 Task: Set the image chroma for mosaic bridge stream output to "--bluescreen-v".
Action: Mouse moved to (110, 13)
Screenshot: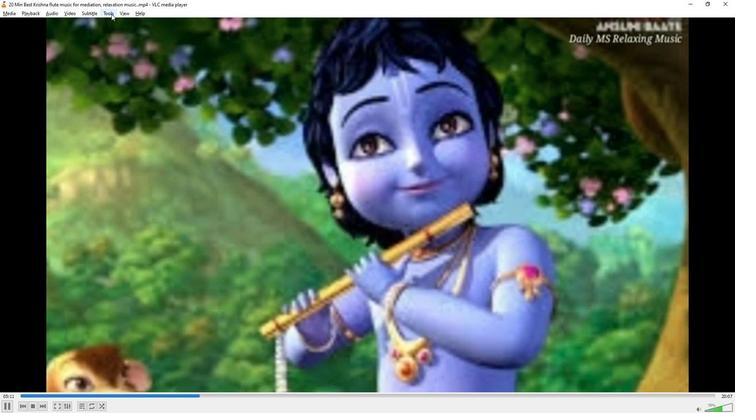 
Action: Mouse pressed left at (110, 13)
Screenshot: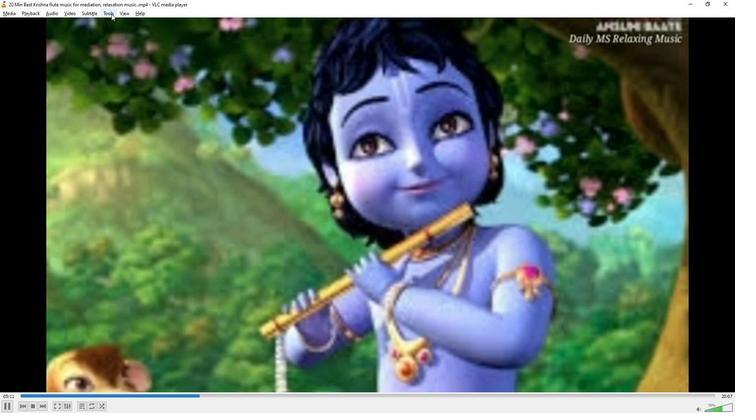 
Action: Mouse moved to (113, 103)
Screenshot: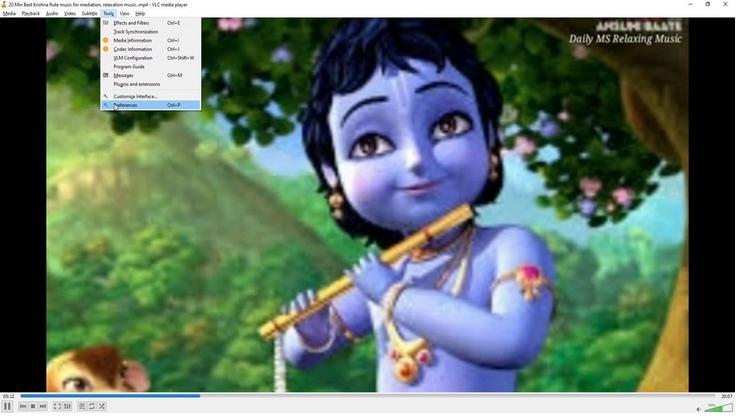 
Action: Mouse pressed left at (113, 103)
Screenshot: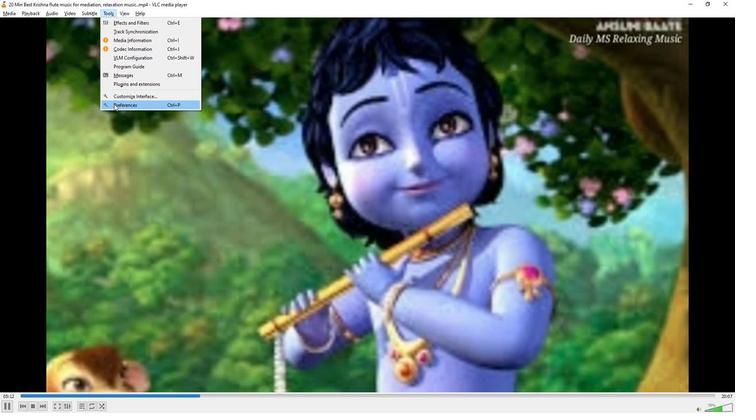 
Action: Mouse moved to (241, 337)
Screenshot: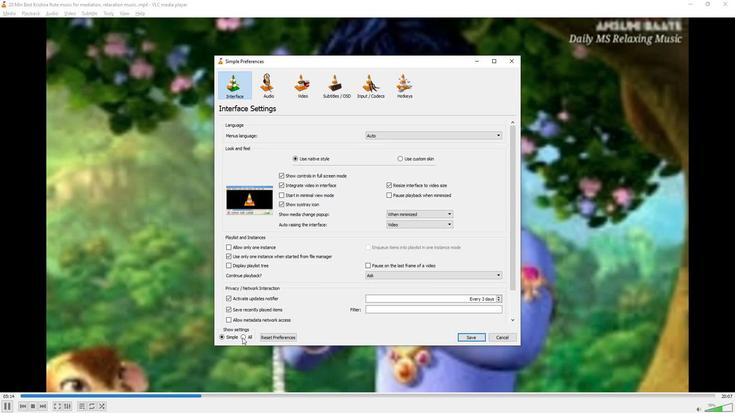 
Action: Mouse pressed left at (241, 337)
Screenshot: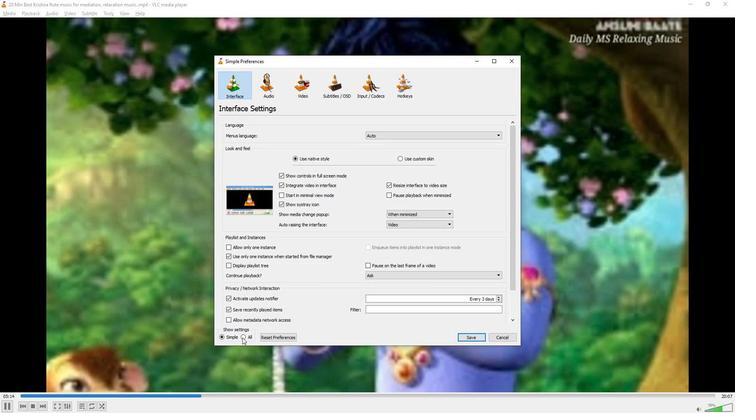 
Action: Mouse moved to (242, 286)
Screenshot: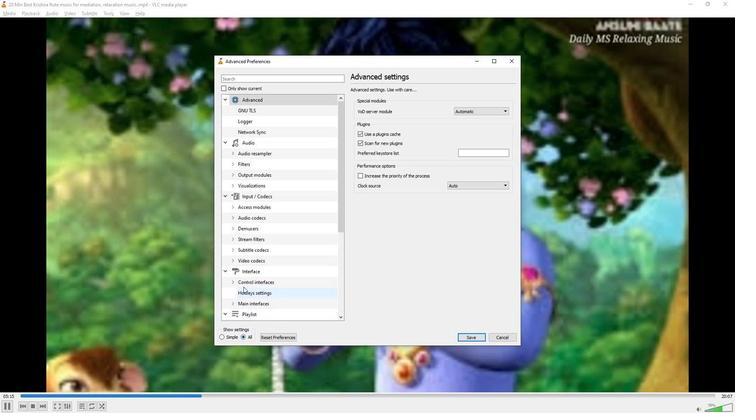 
Action: Mouse scrolled (242, 285) with delta (0, 0)
Screenshot: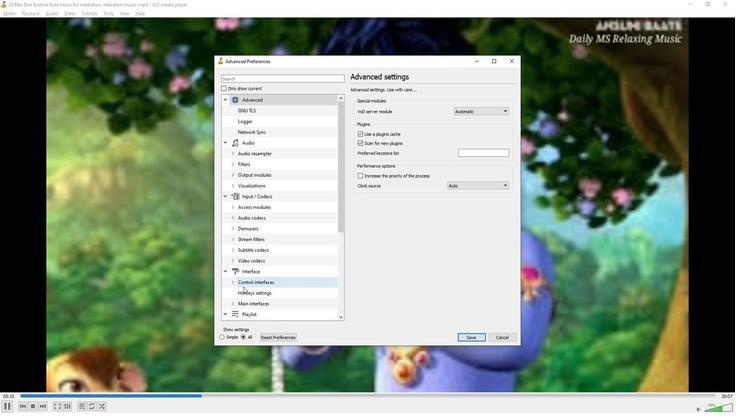 
Action: Mouse moved to (242, 286)
Screenshot: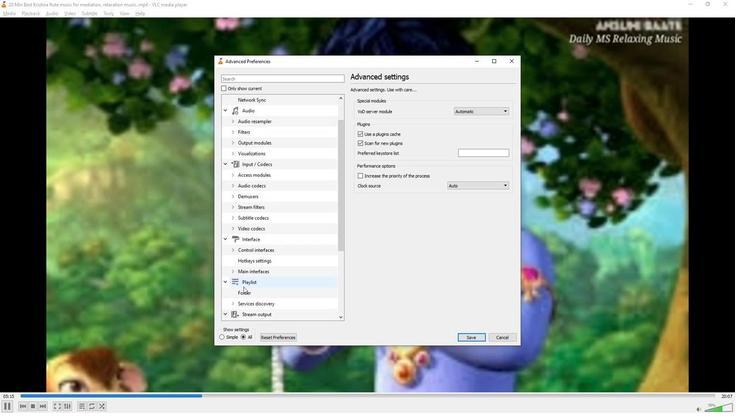 
Action: Mouse scrolled (242, 285) with delta (0, 0)
Screenshot: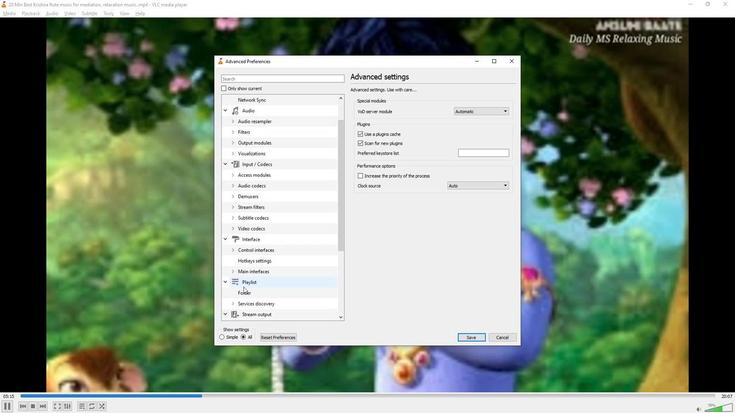 
Action: Mouse moved to (245, 283)
Screenshot: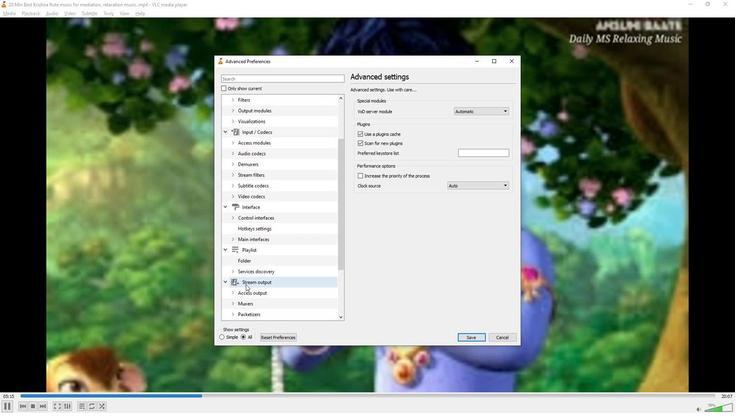 
Action: Mouse scrolled (245, 283) with delta (0, 0)
Screenshot: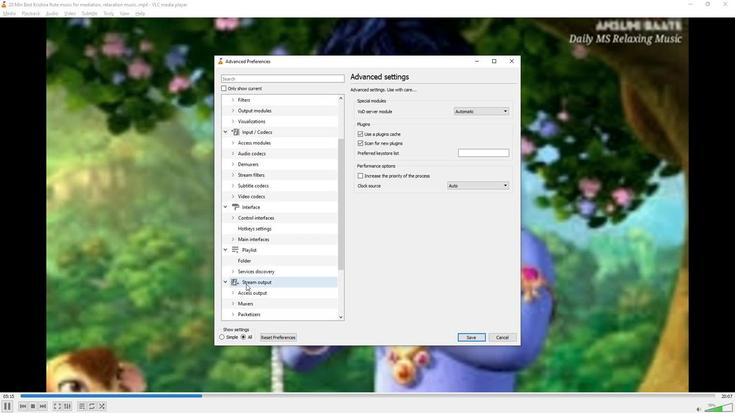 
Action: Mouse moved to (248, 283)
Screenshot: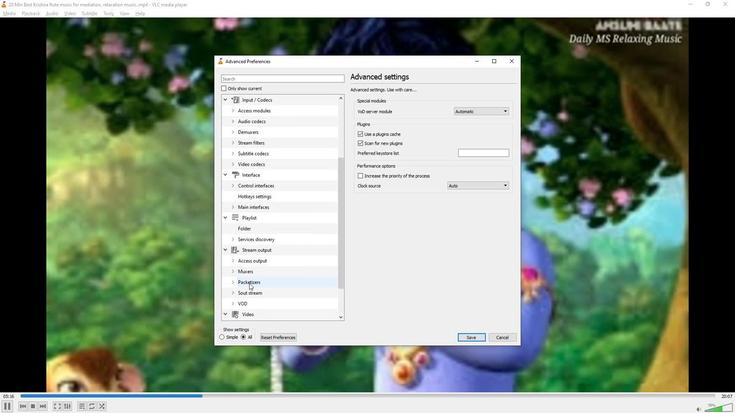 
Action: Mouse scrolled (248, 283) with delta (0, 0)
Screenshot: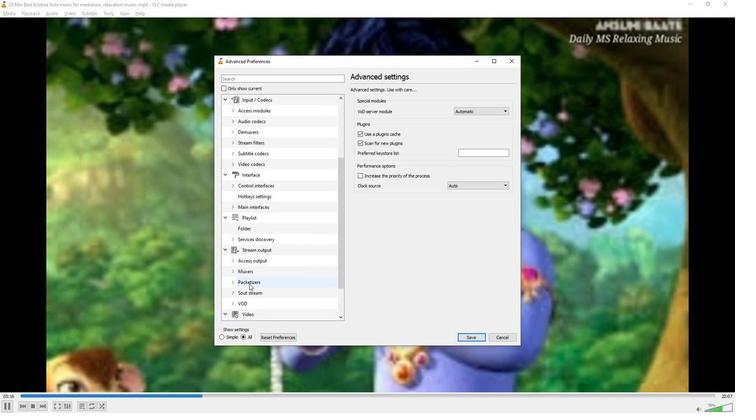 
Action: Mouse moved to (233, 260)
Screenshot: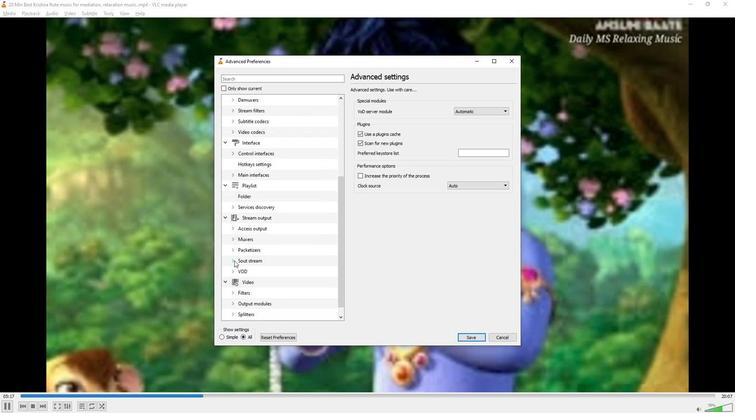 
Action: Mouse pressed left at (233, 260)
Screenshot: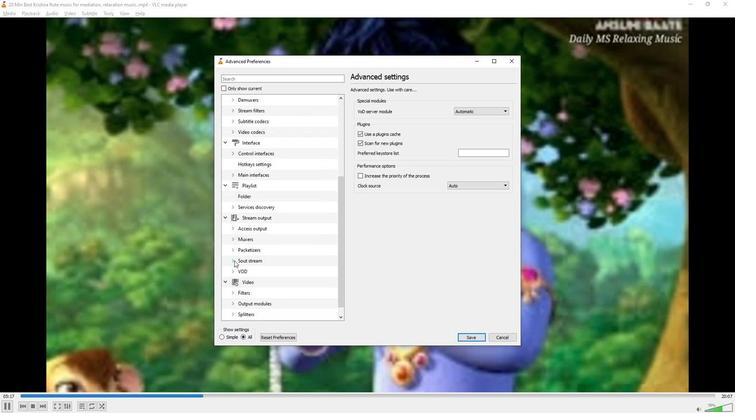 
Action: Mouse moved to (261, 267)
Screenshot: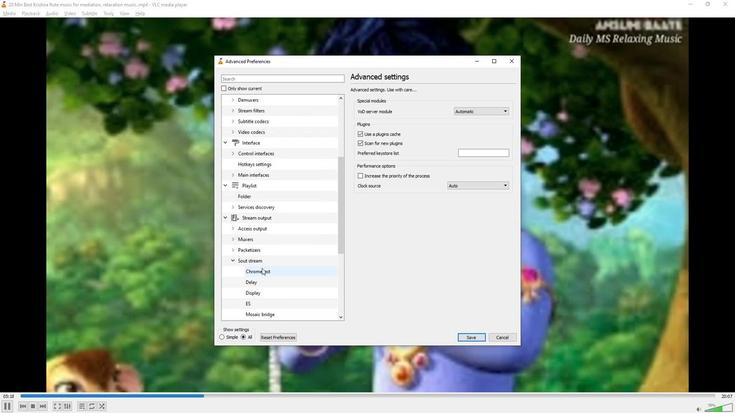 
Action: Mouse scrolled (261, 267) with delta (0, 0)
Screenshot: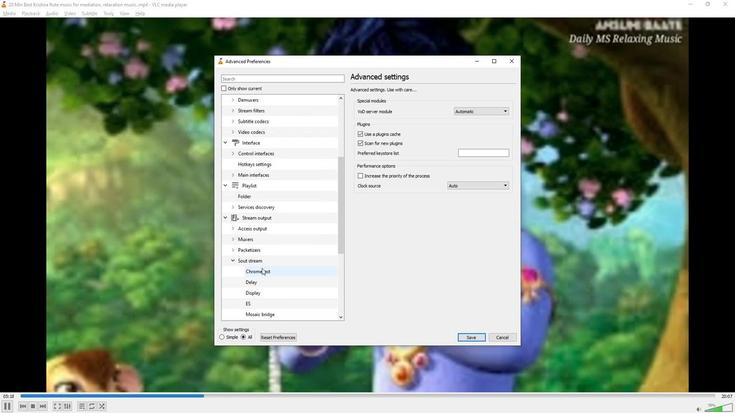 
Action: Mouse moved to (256, 284)
Screenshot: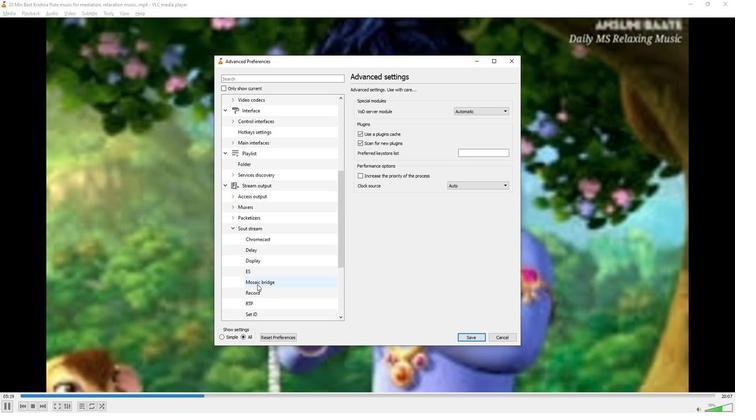 
Action: Mouse pressed left at (256, 284)
Screenshot: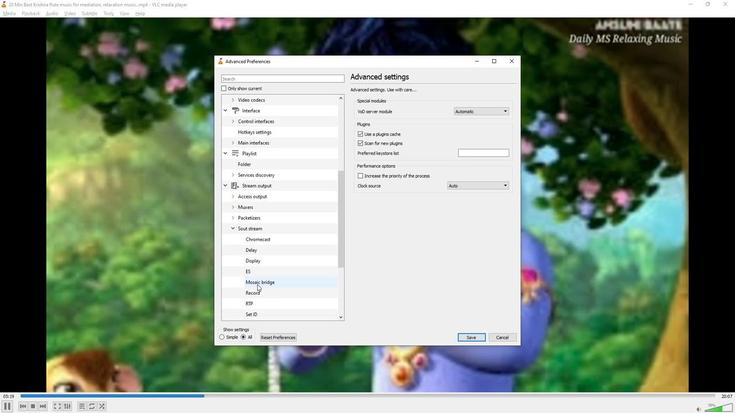 
Action: Mouse moved to (414, 226)
Screenshot: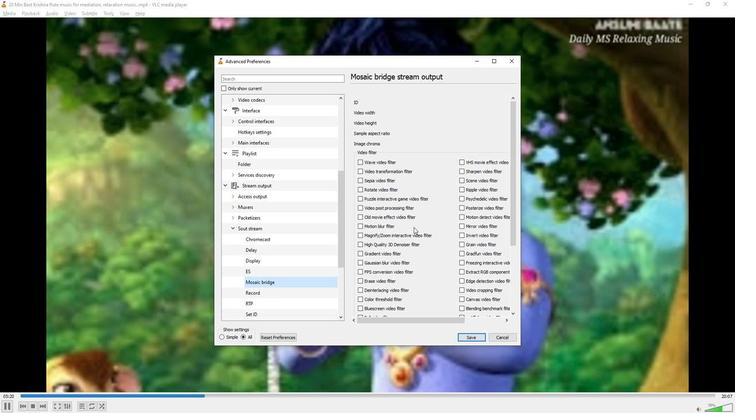 
Action: Mouse scrolled (414, 226) with delta (0, 0)
Screenshot: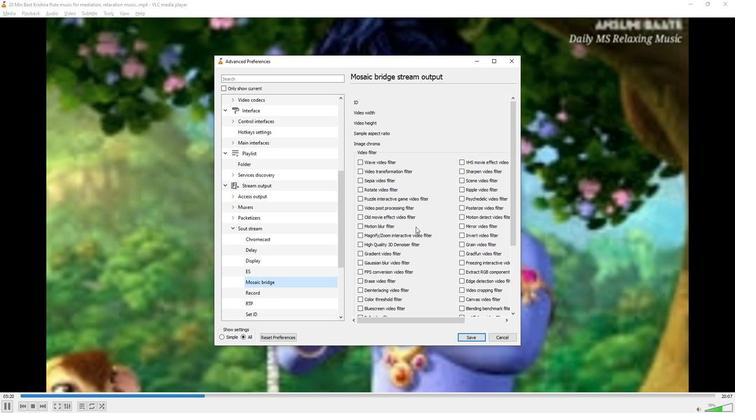 
Action: Mouse scrolled (414, 226) with delta (0, 0)
Screenshot: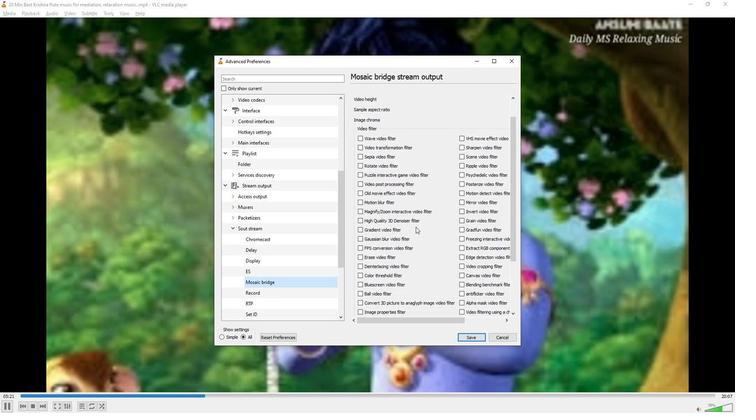 
Action: Mouse scrolled (414, 226) with delta (0, 0)
Screenshot: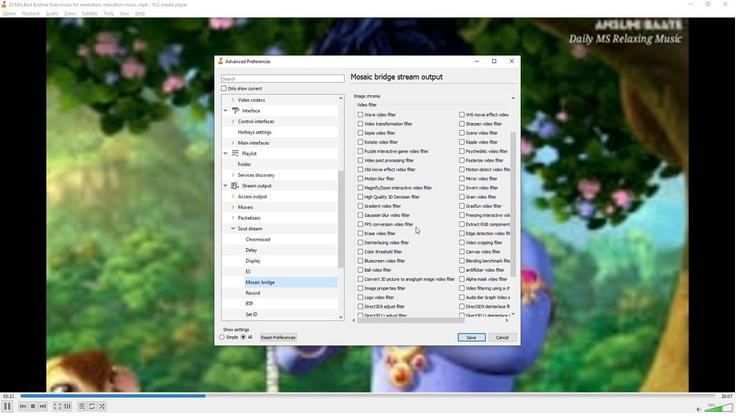 
Action: Mouse scrolled (414, 226) with delta (0, 0)
Screenshot: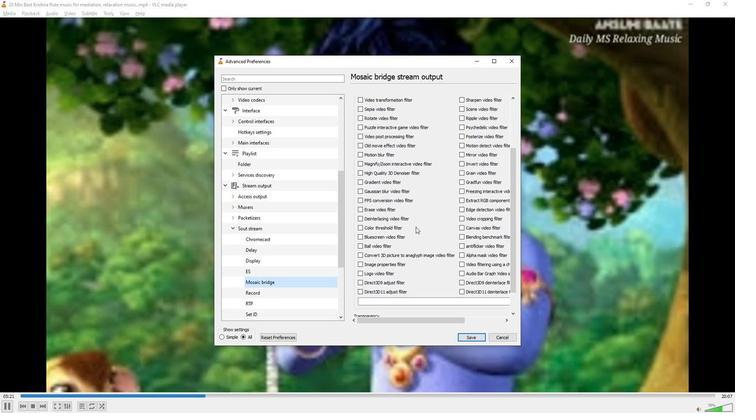 
Action: Mouse moved to (400, 276)
Screenshot: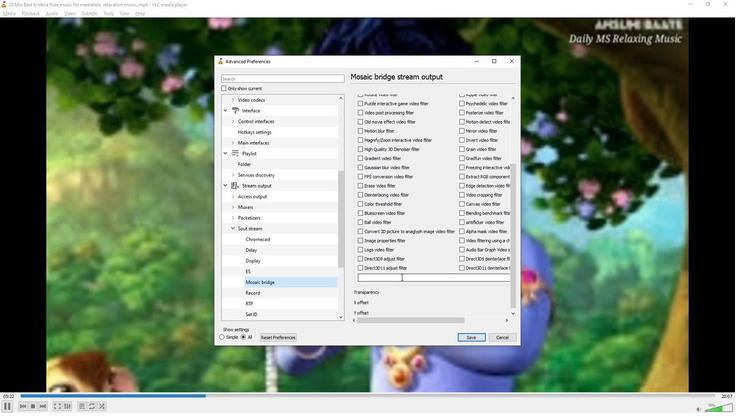 
Action: Mouse pressed left at (400, 276)
Screenshot: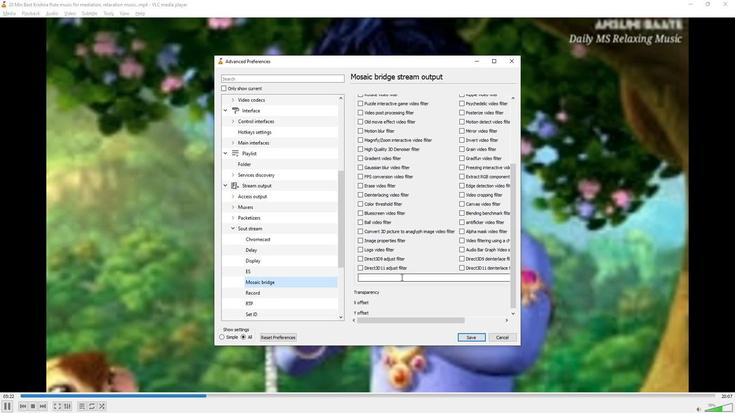 
Action: Mouse moved to (401, 276)
Screenshot: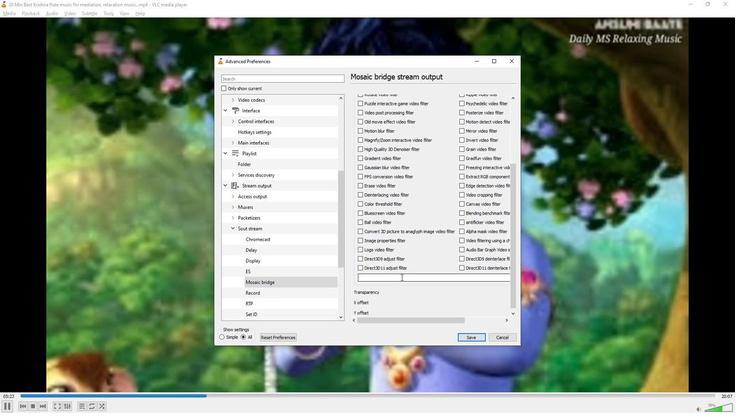 
Action: Key pressed --<Key.backspace><Key.space><Key.backspace>-<Key.space><Key.backspace>bluescre<Key.backspace>een-v
Screenshot: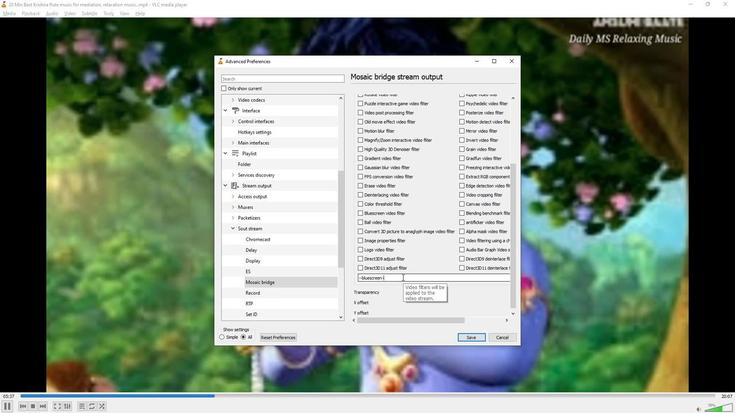 
